 Task: Change the configuration of the board layout of the mark's project to sort by "Repository" in ascending order.
Action: Mouse moved to (247, 163)
Screenshot: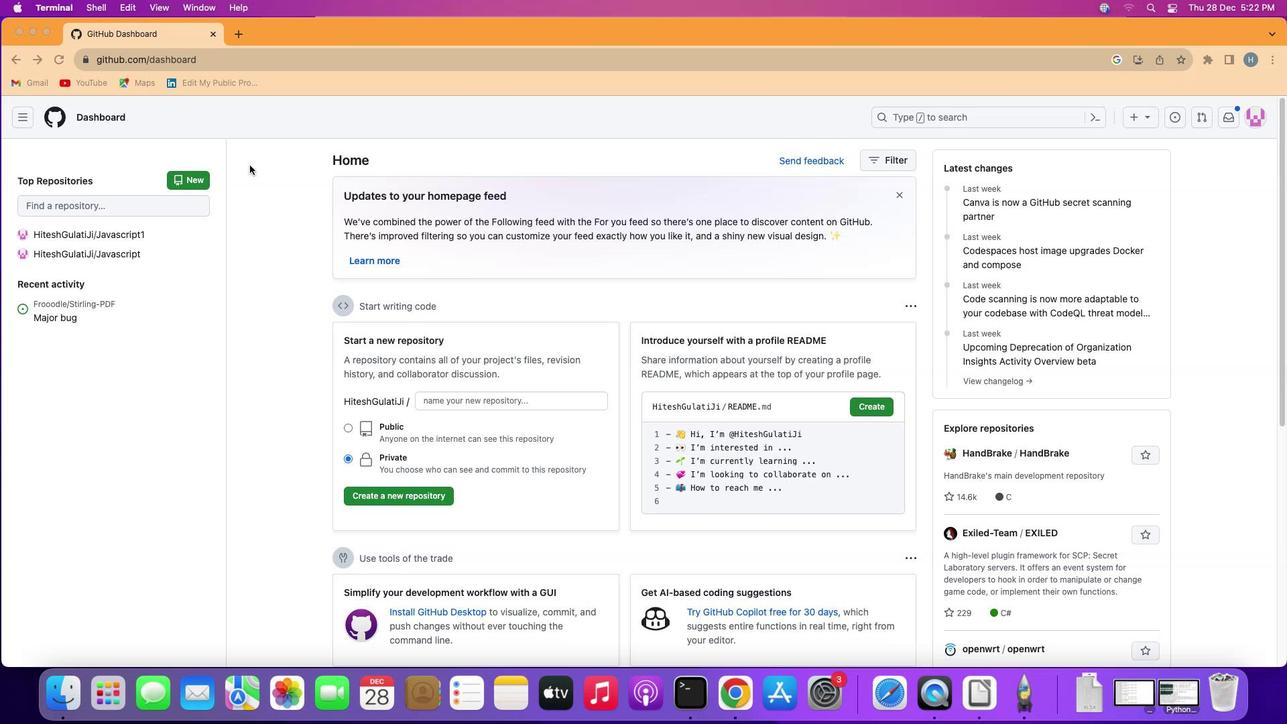 
Action: Mouse pressed left at (247, 163)
Screenshot: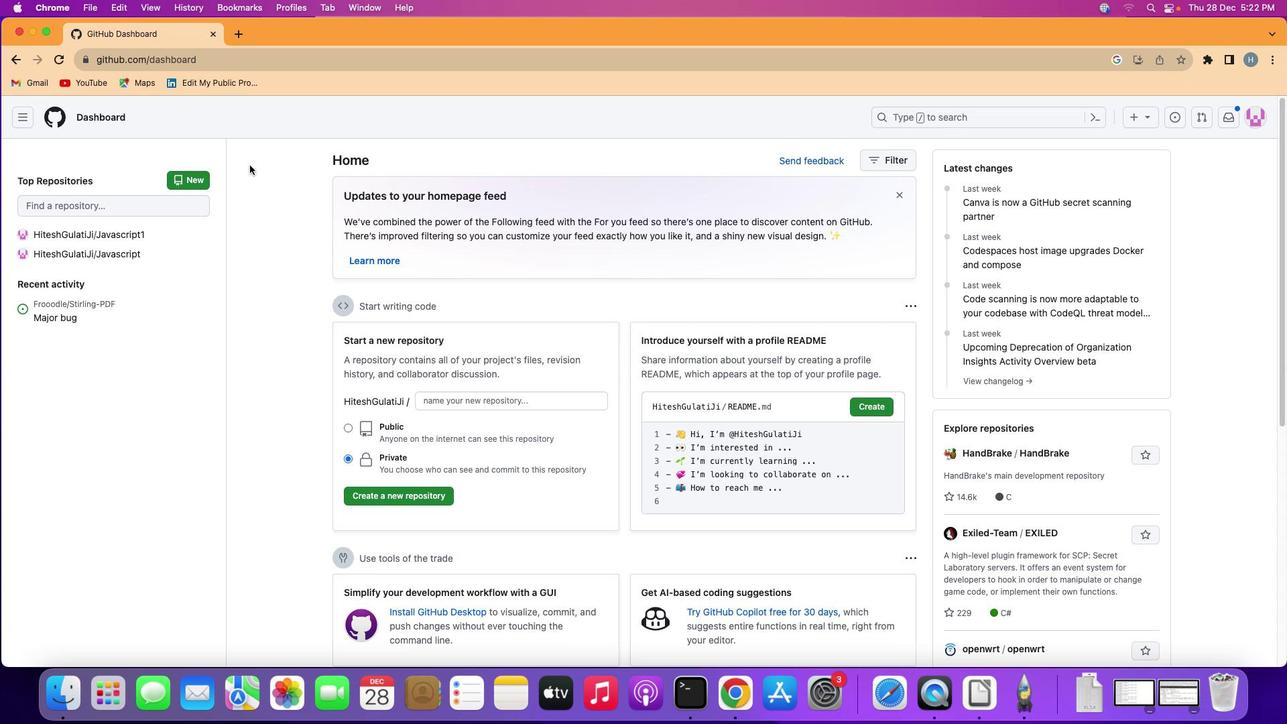 
Action: Mouse moved to (22, 109)
Screenshot: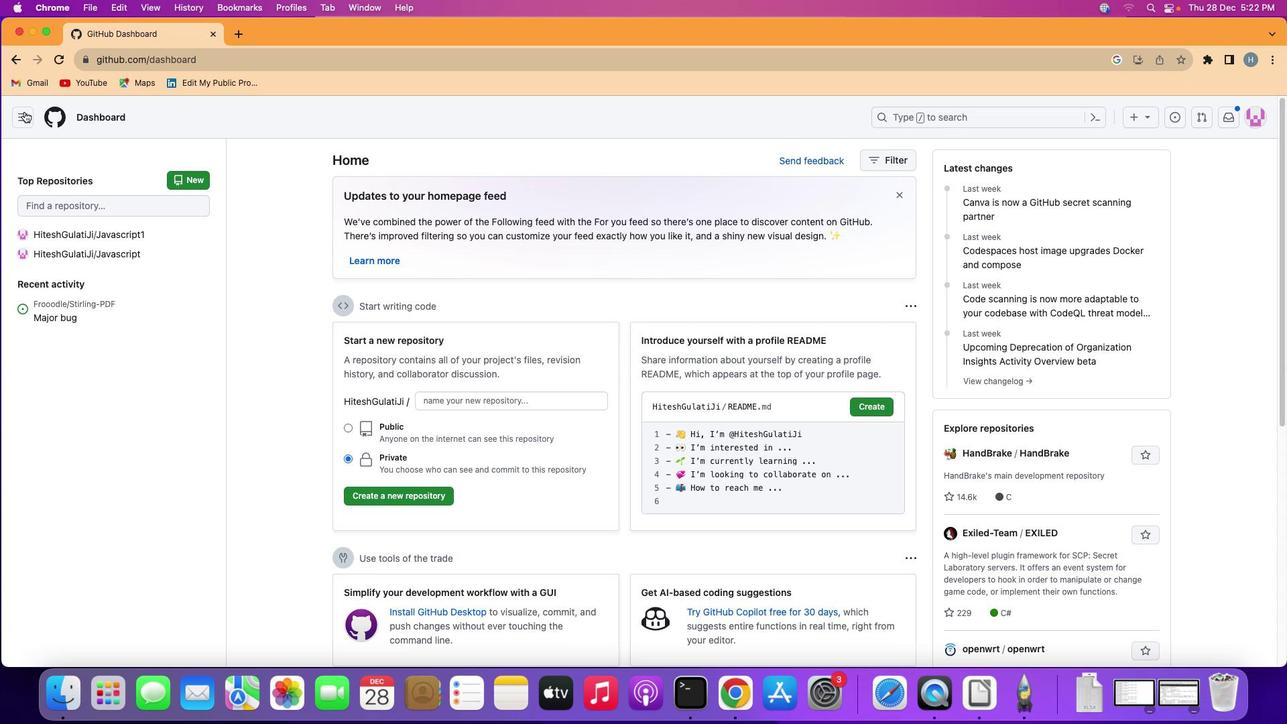 
Action: Mouse pressed left at (22, 109)
Screenshot: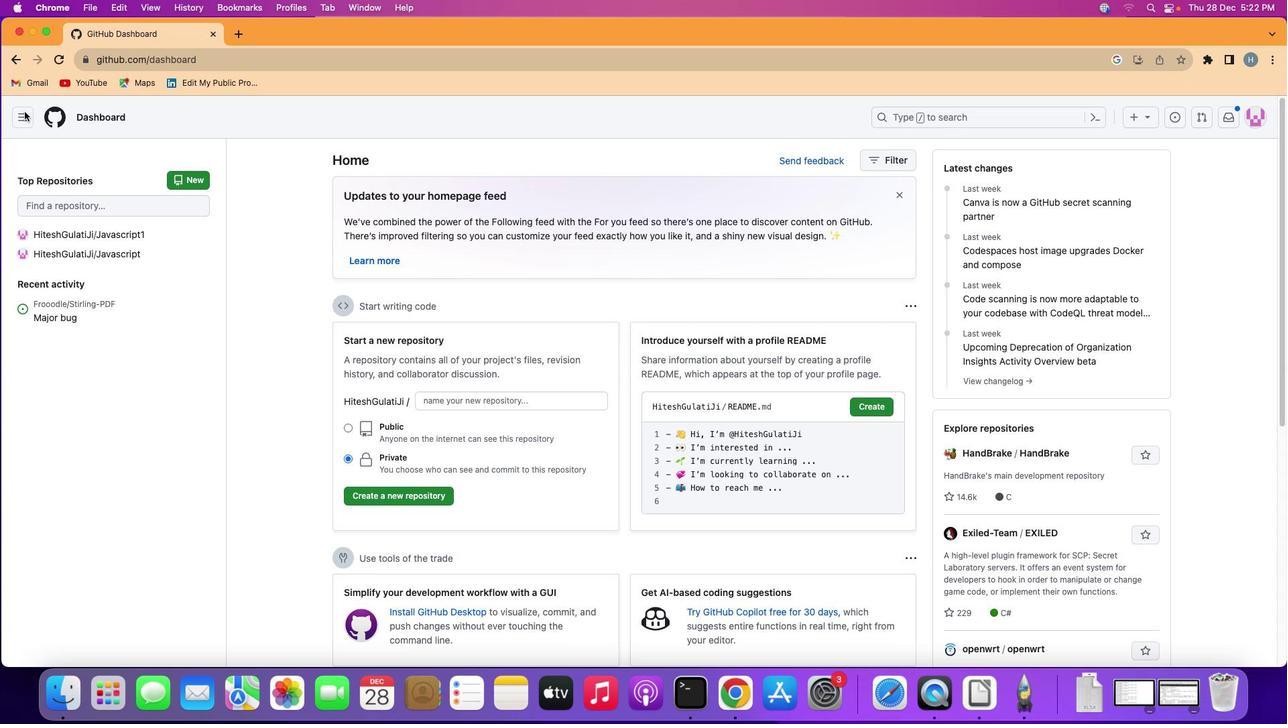 
Action: Mouse moved to (61, 213)
Screenshot: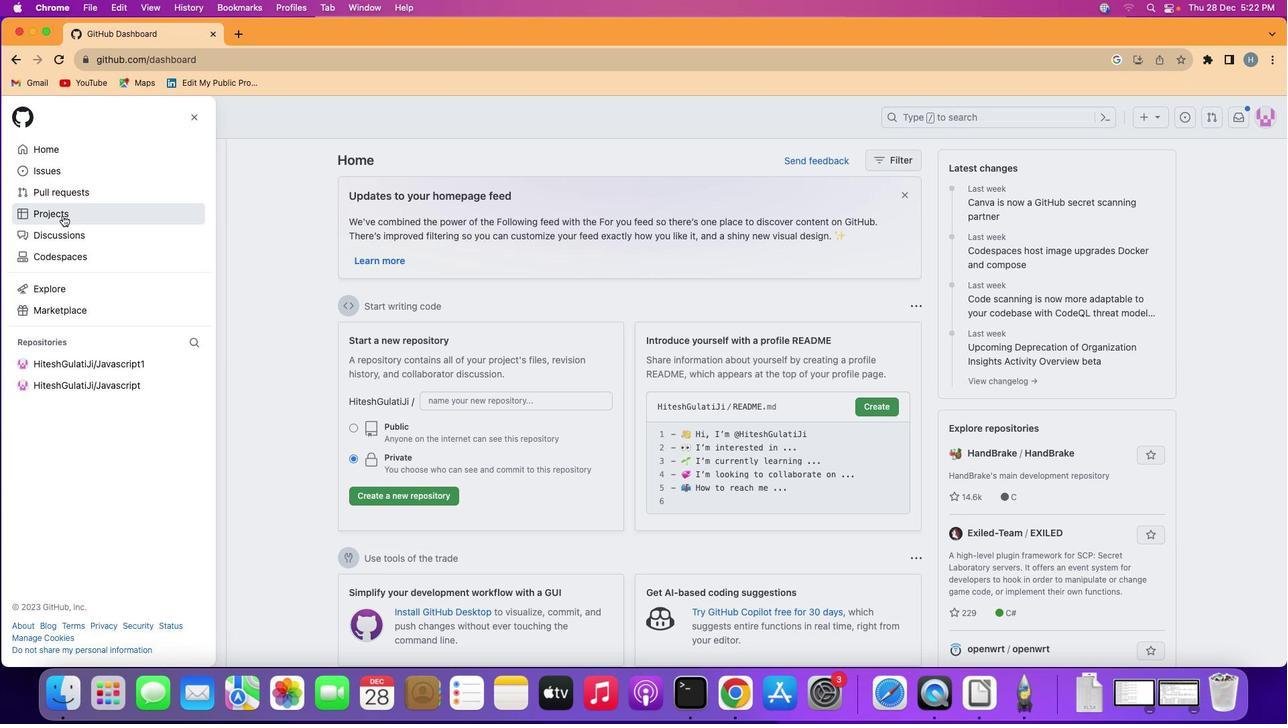
Action: Mouse pressed left at (61, 213)
Screenshot: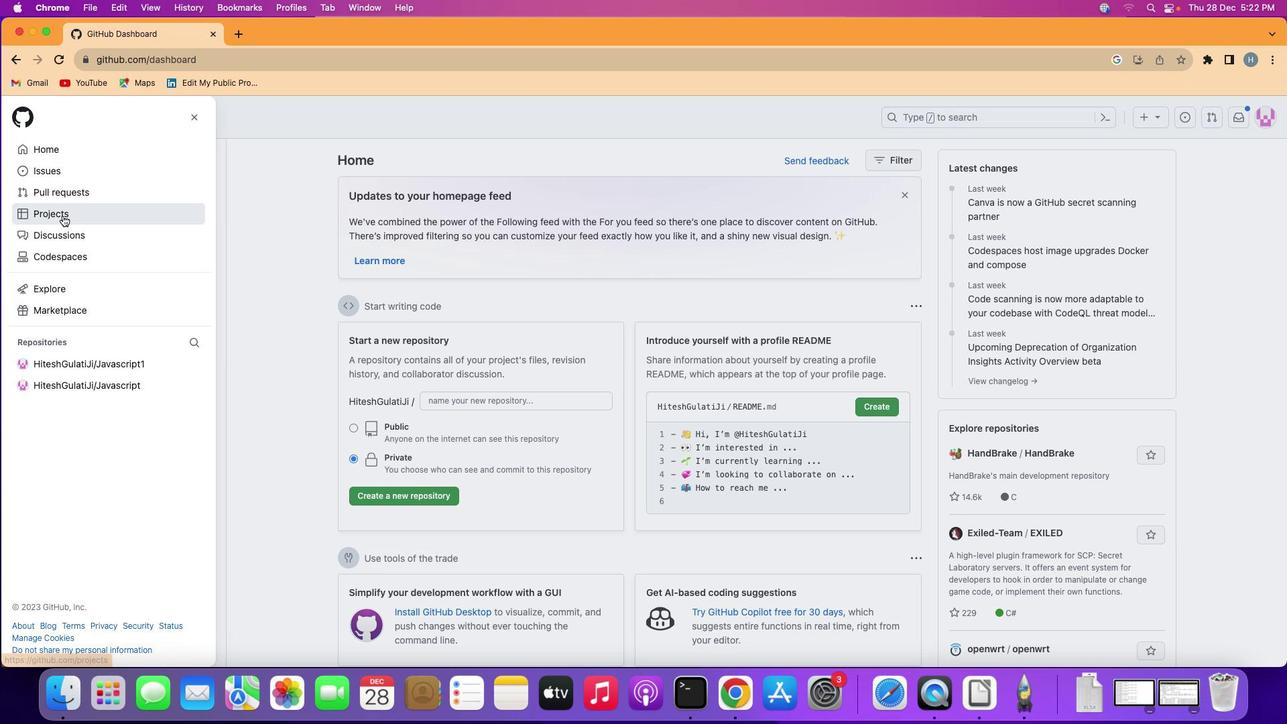 
Action: Mouse moved to (496, 240)
Screenshot: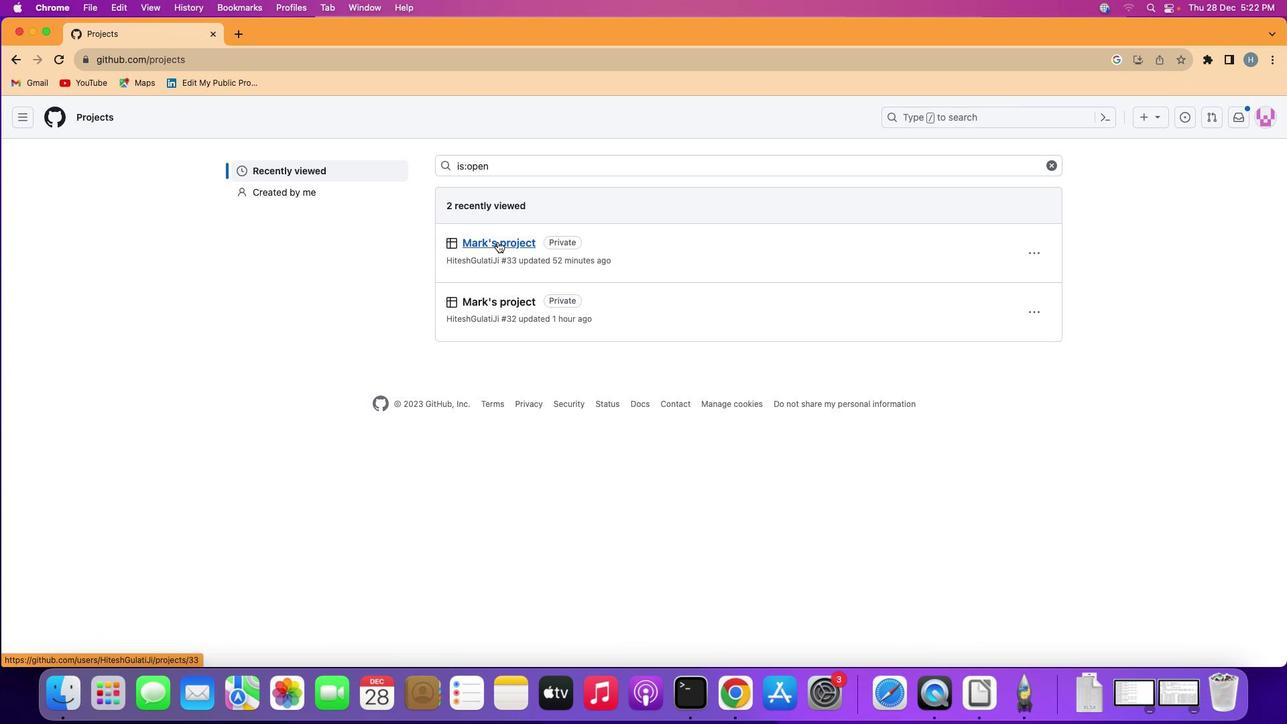 
Action: Mouse pressed left at (496, 240)
Screenshot: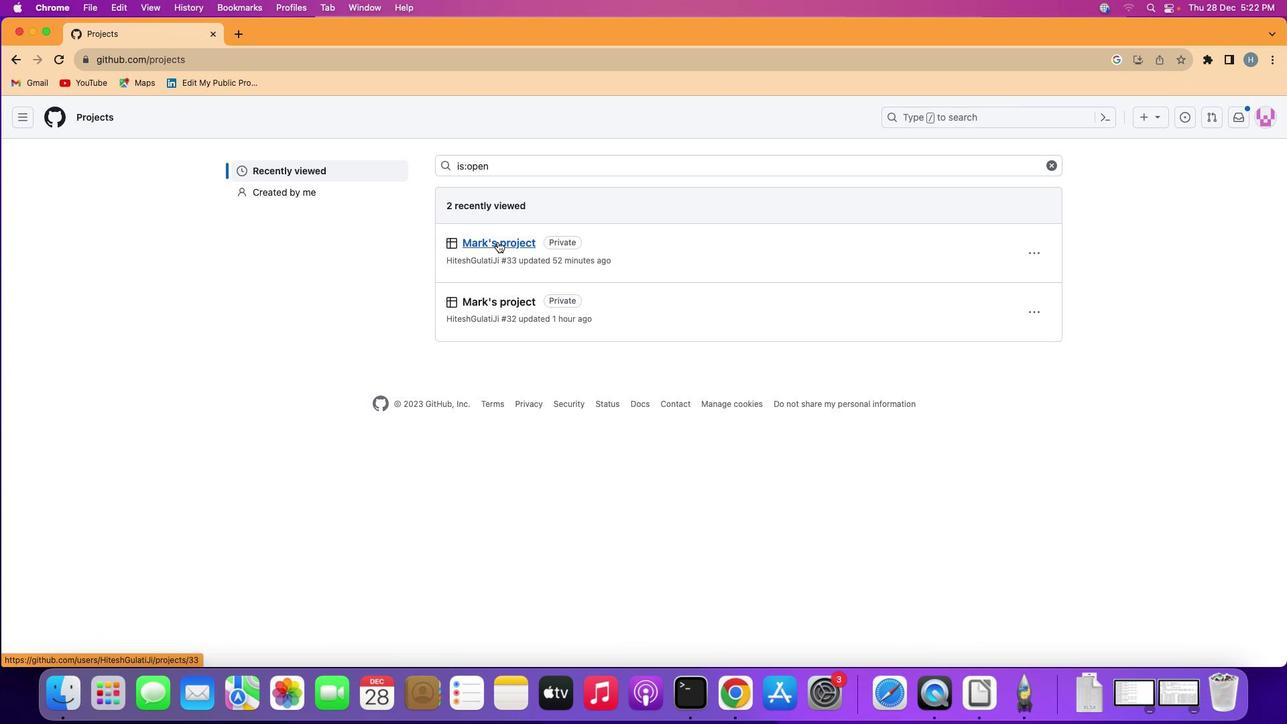 
Action: Mouse moved to (91, 181)
Screenshot: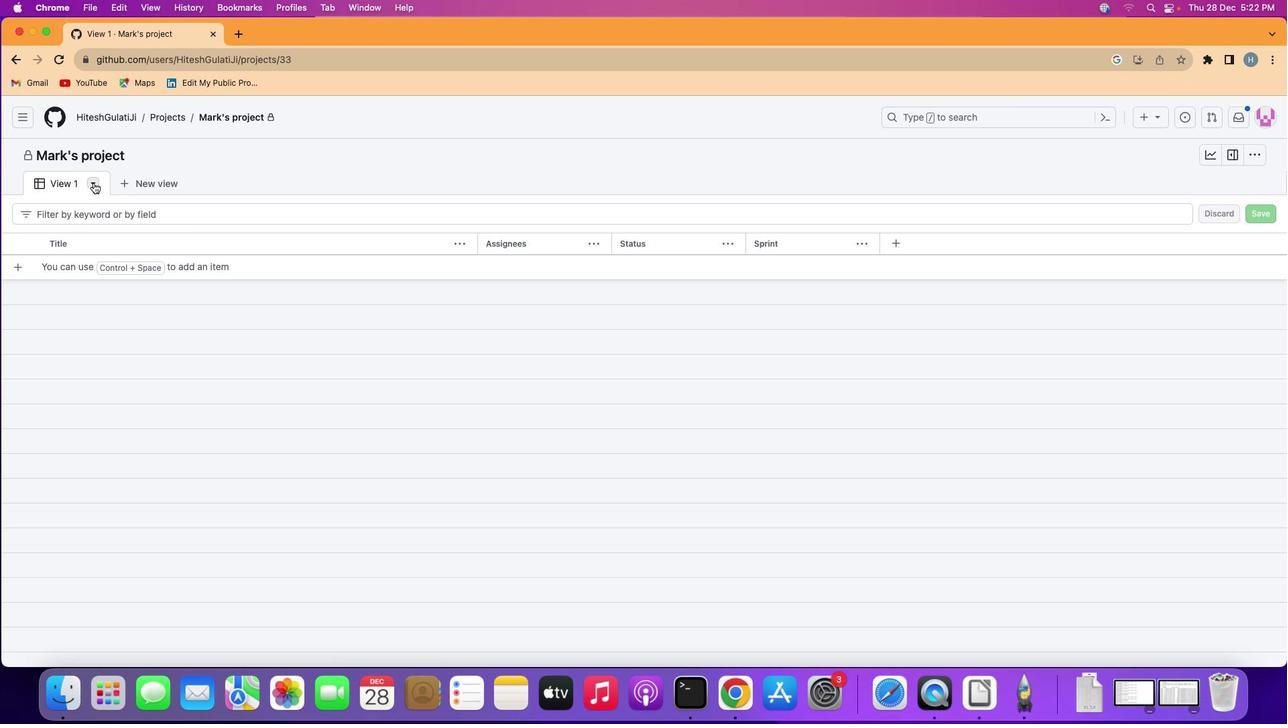 
Action: Mouse pressed left at (91, 181)
Screenshot: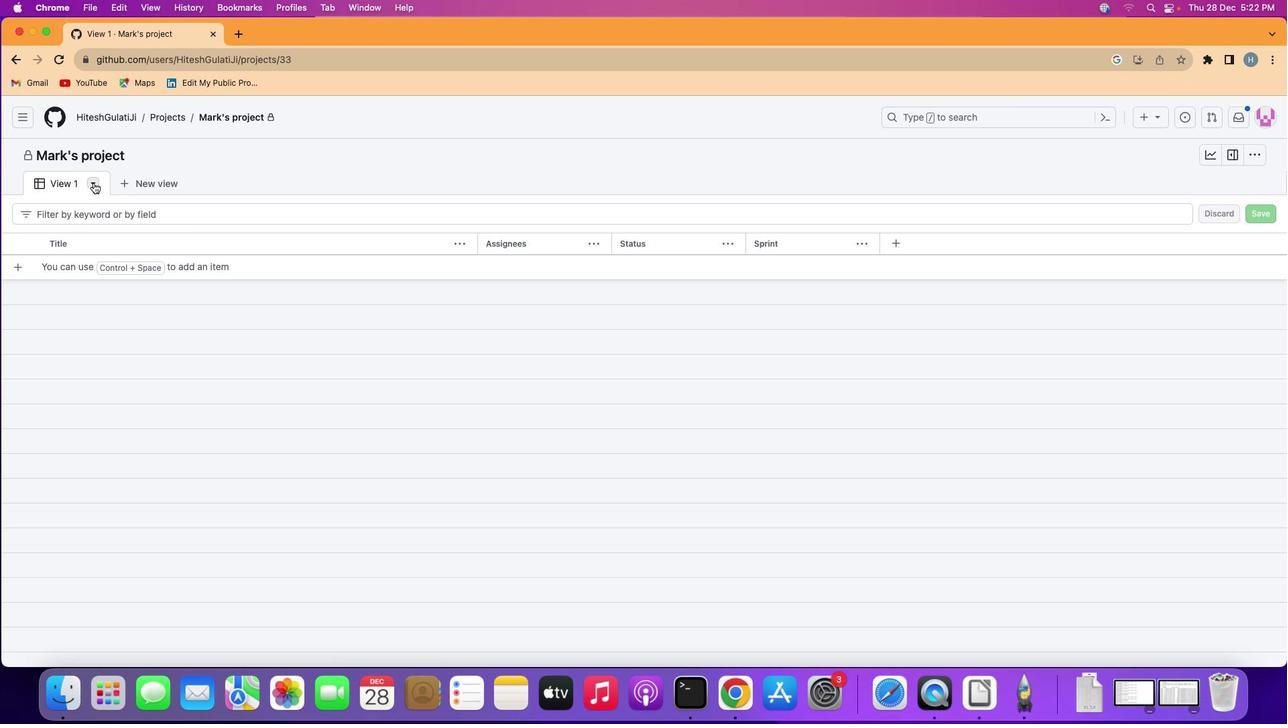 
Action: Mouse moved to (180, 225)
Screenshot: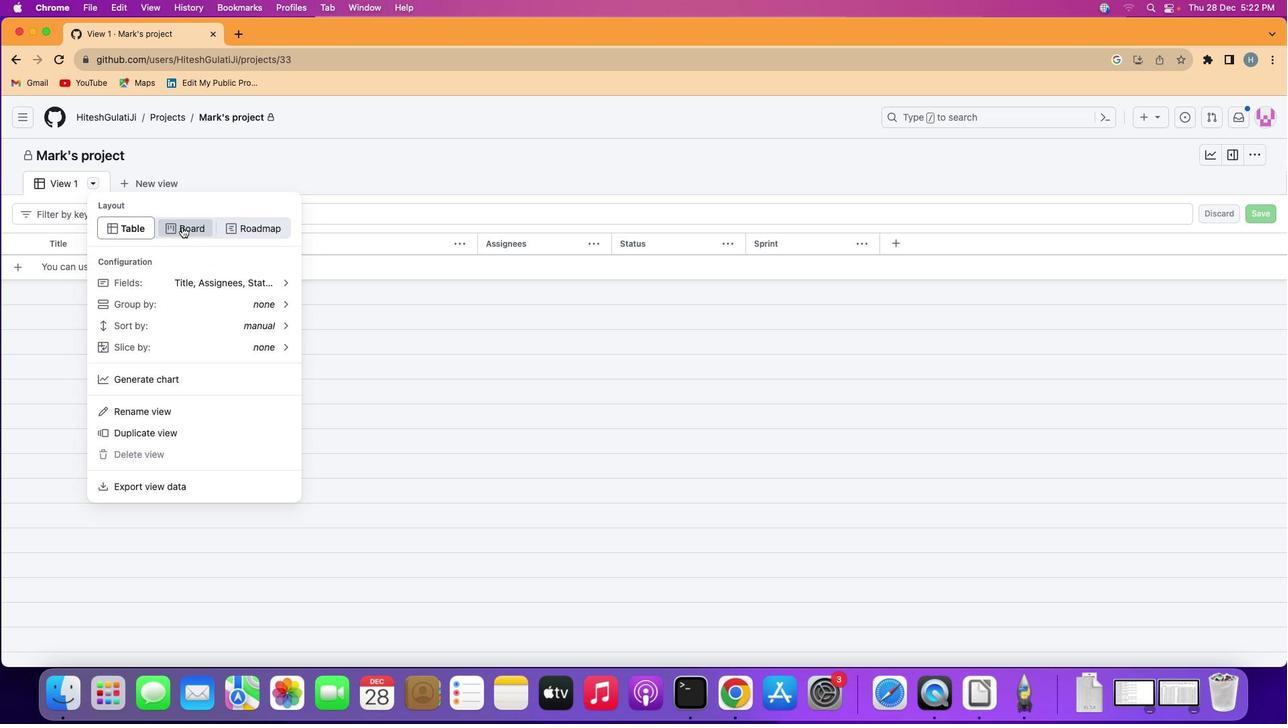 
Action: Mouse pressed left at (180, 225)
Screenshot: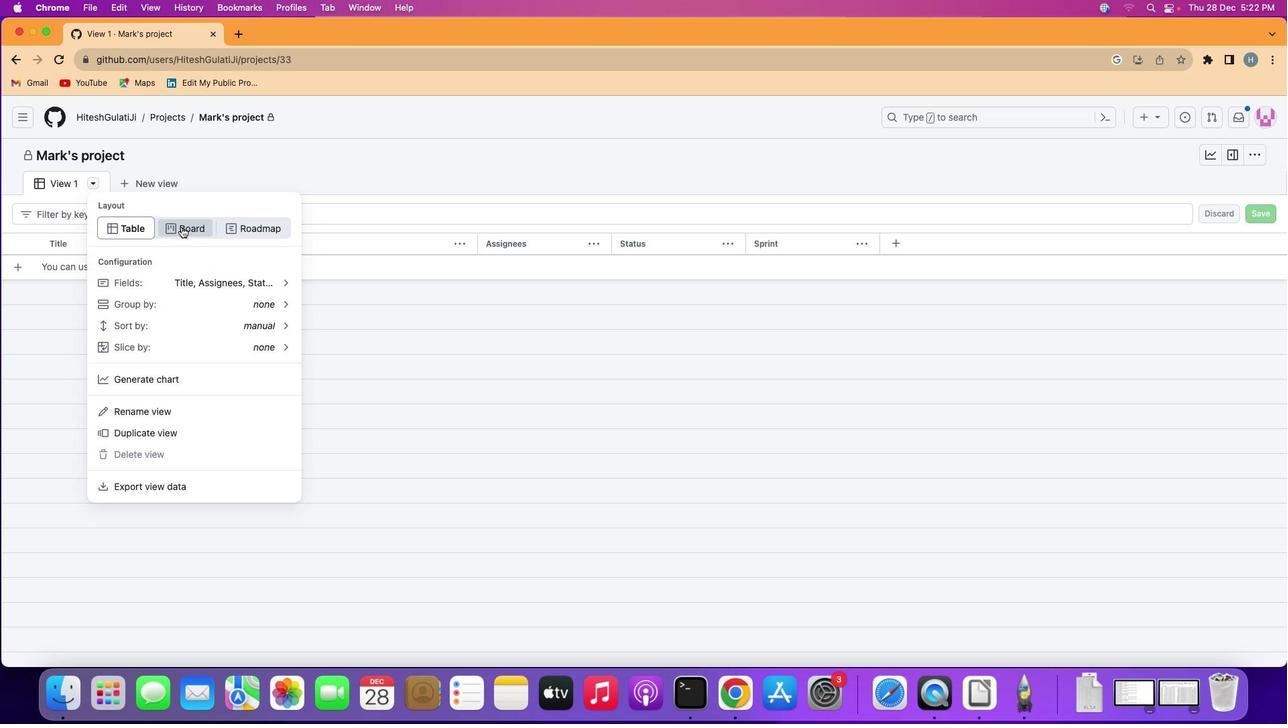 
Action: Mouse moved to (93, 181)
Screenshot: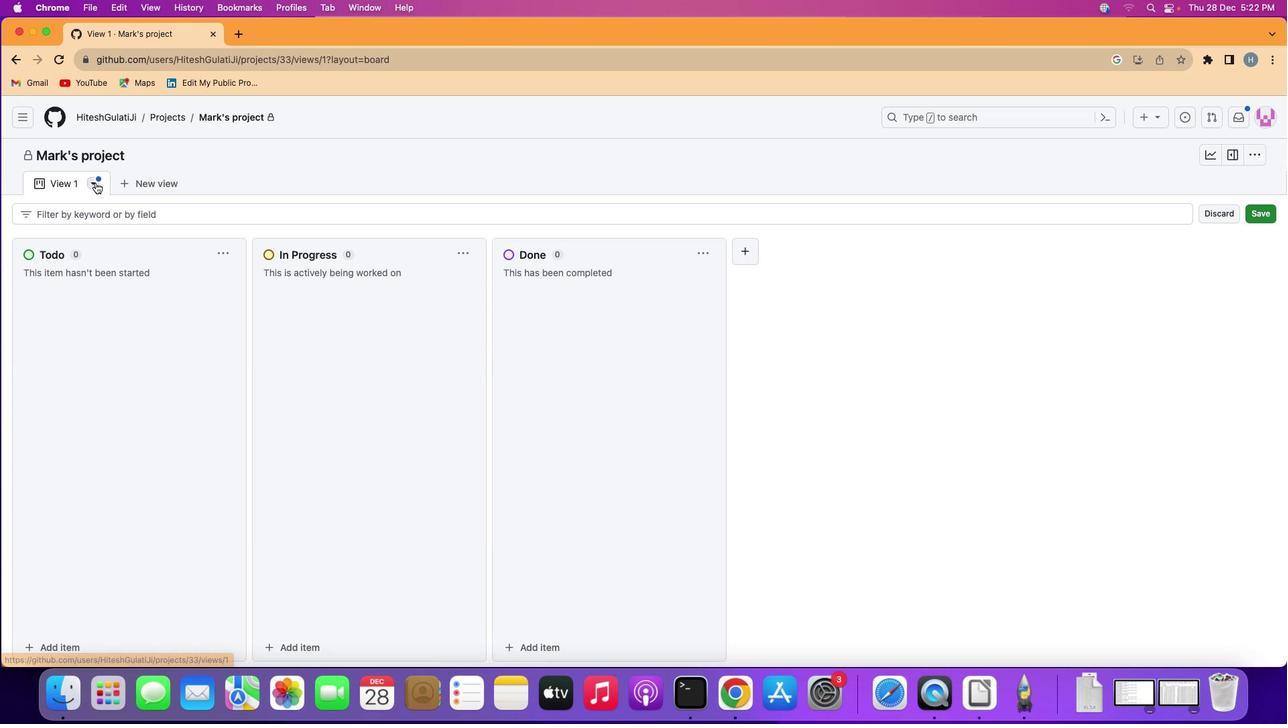 
Action: Mouse pressed left at (93, 181)
Screenshot: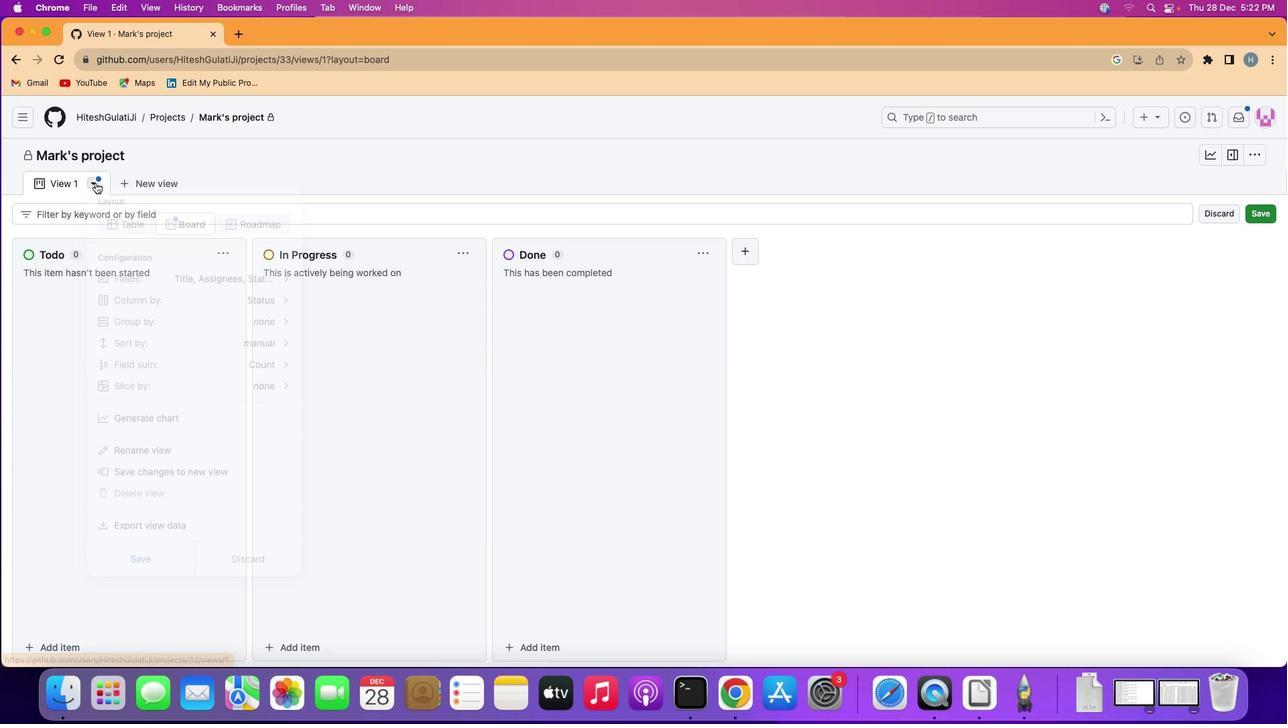 
Action: Mouse moved to (155, 345)
Screenshot: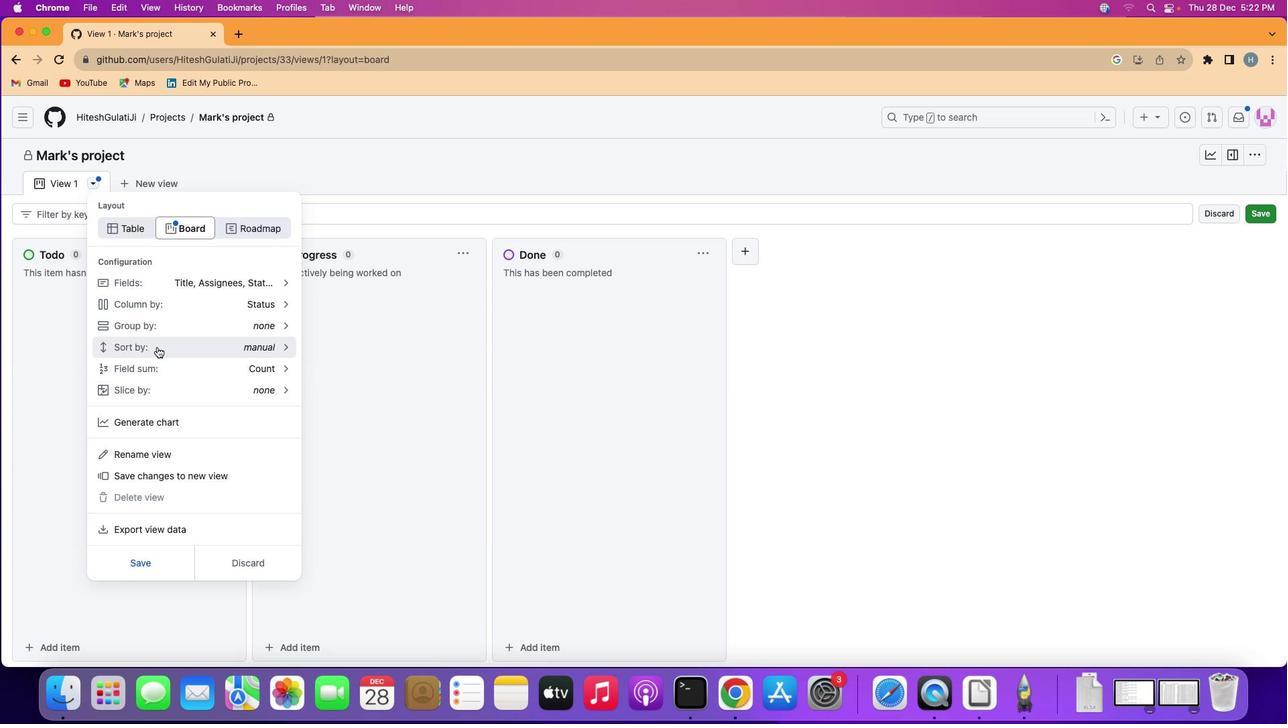 
Action: Mouse pressed left at (155, 345)
Screenshot: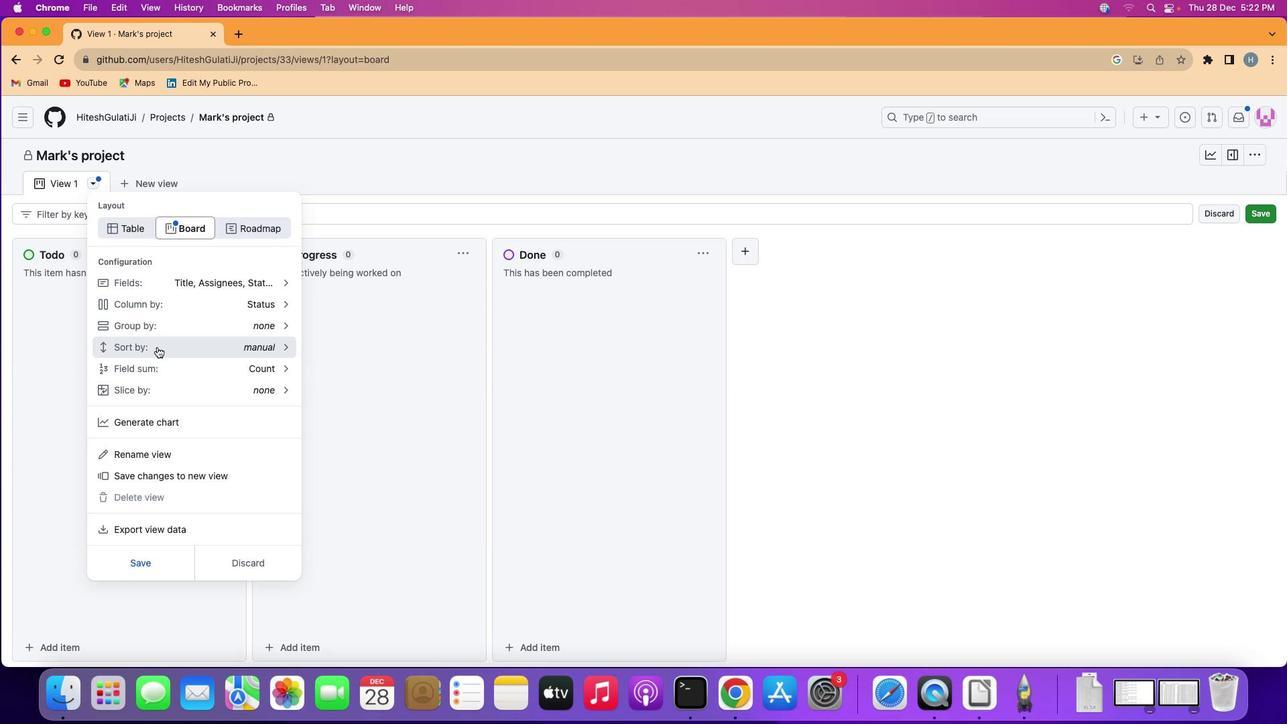 
Action: Mouse moved to (179, 375)
Screenshot: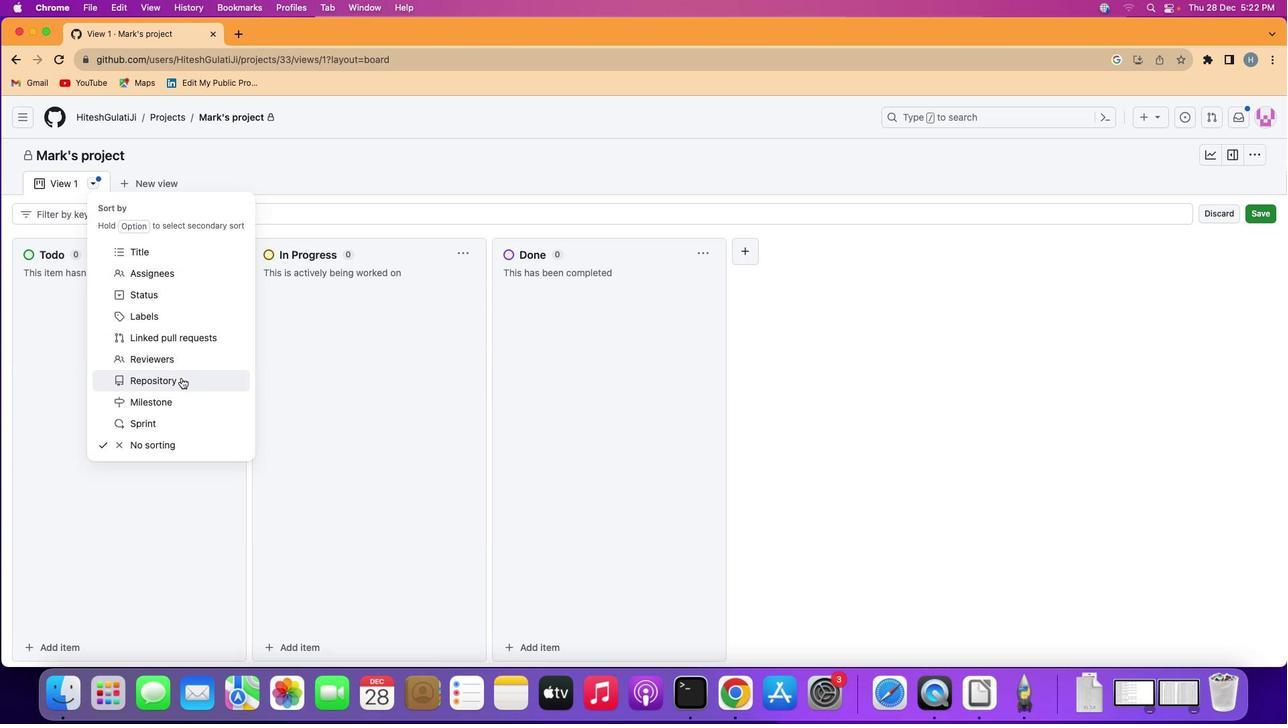 
Action: Mouse pressed left at (179, 375)
Screenshot: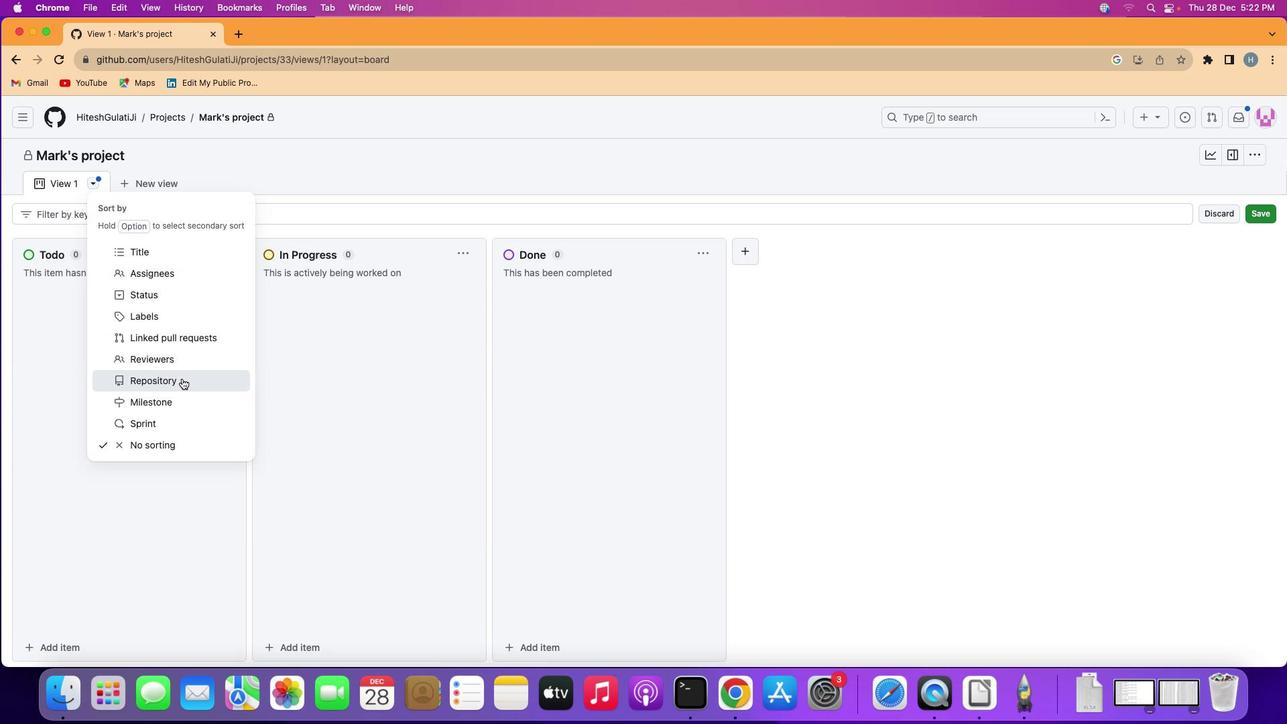 
Action: Mouse moved to (349, 348)
Screenshot: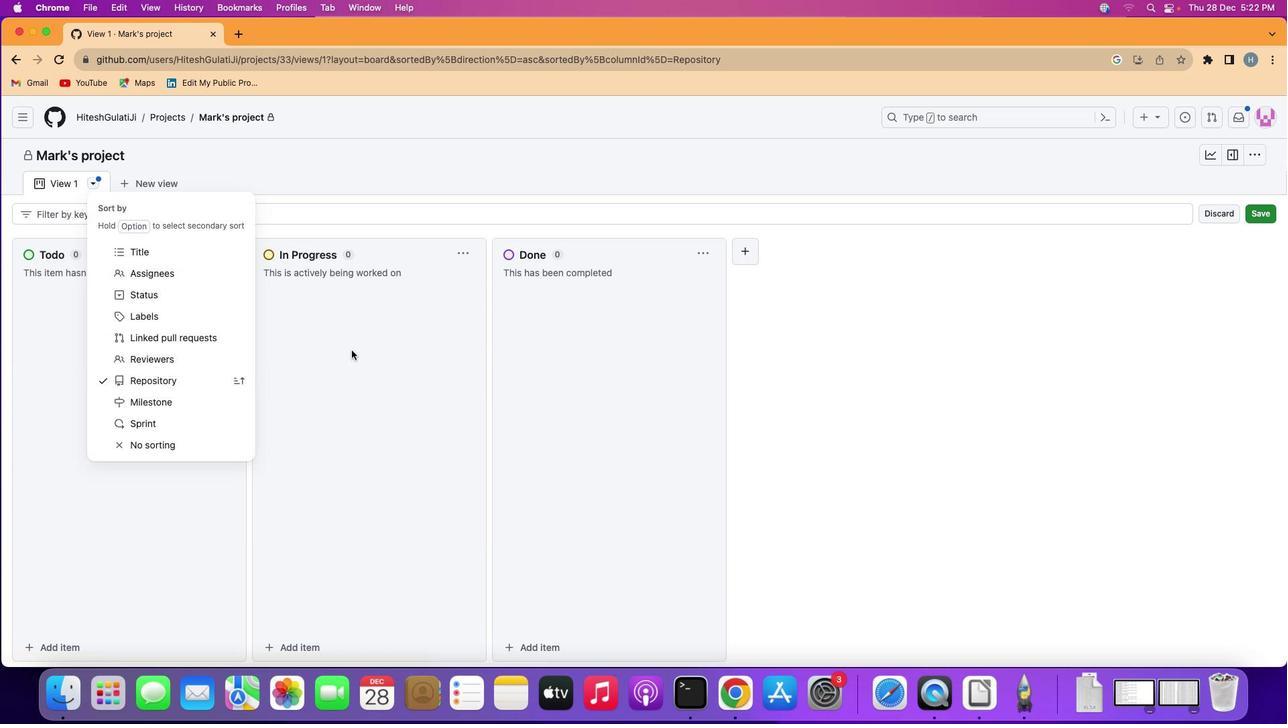
